 Task: Add a signature Evelyn Lewis containing 'With gratitude and best wishes, Evelyn Lewis' to email address softage.1@softage.net and add a folder Gardening
Action: Mouse moved to (104, 136)
Screenshot: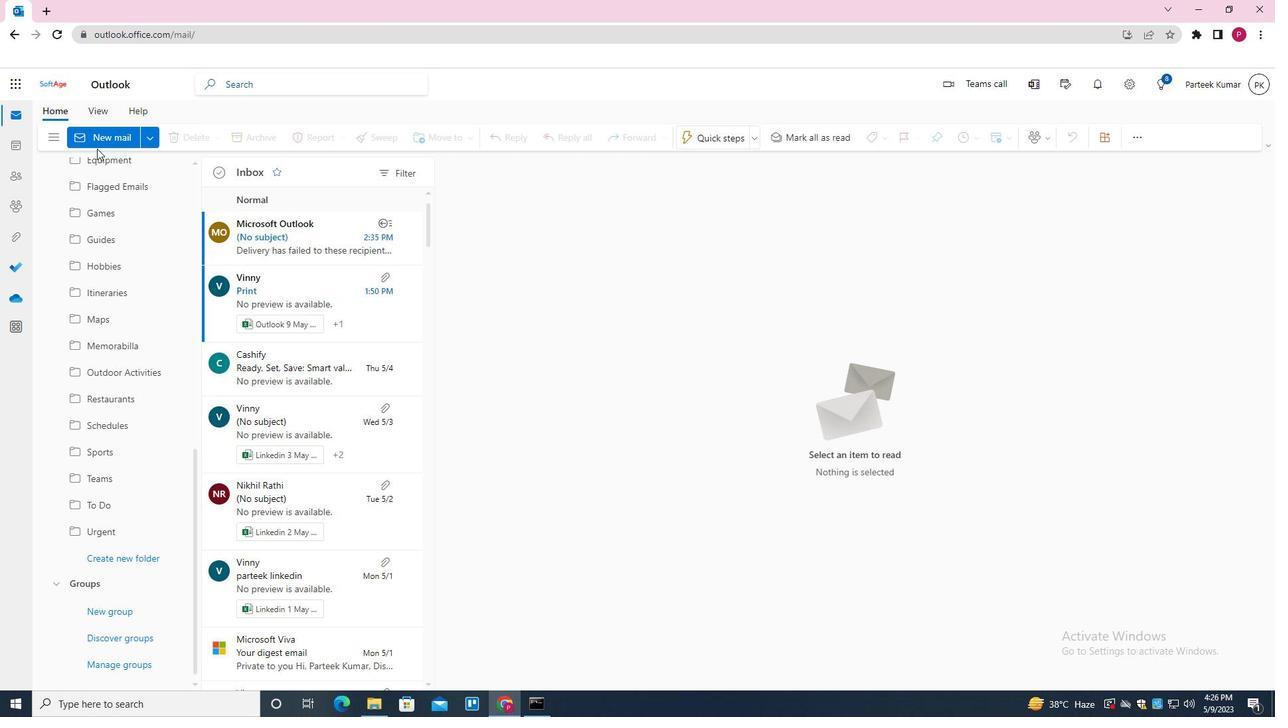 
Action: Mouse pressed left at (104, 136)
Screenshot: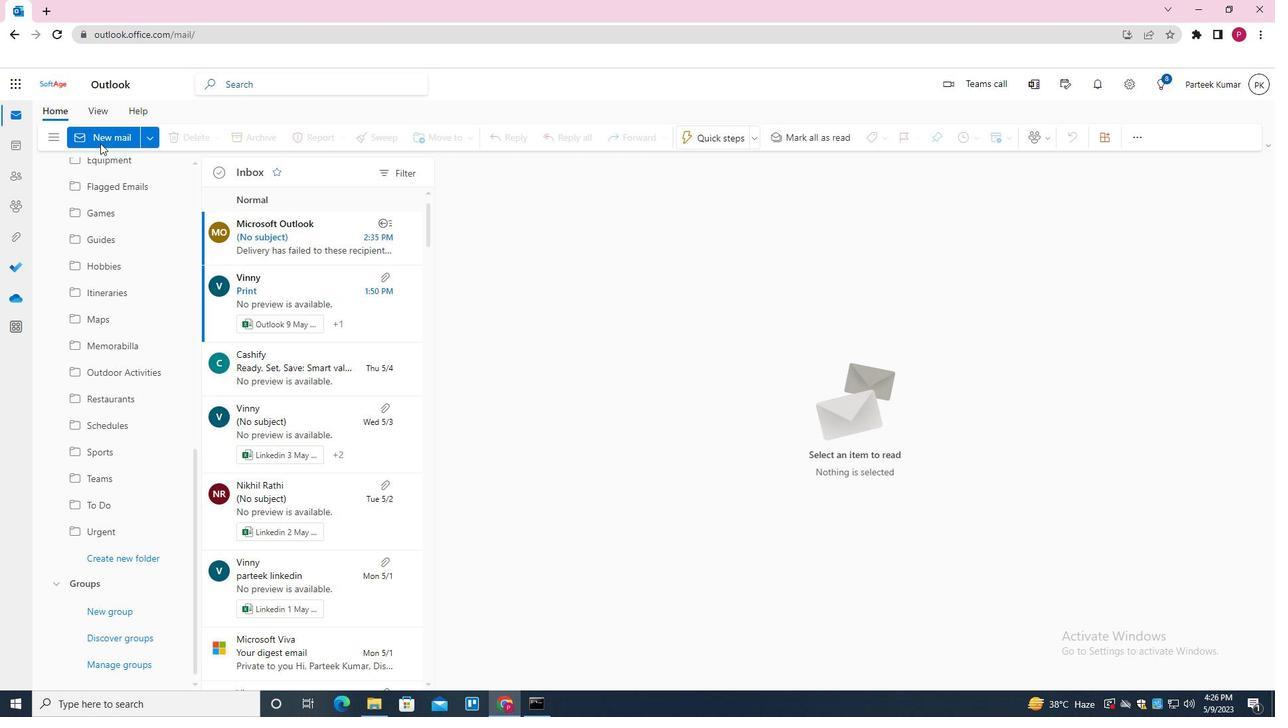 
Action: Mouse moved to (775, 346)
Screenshot: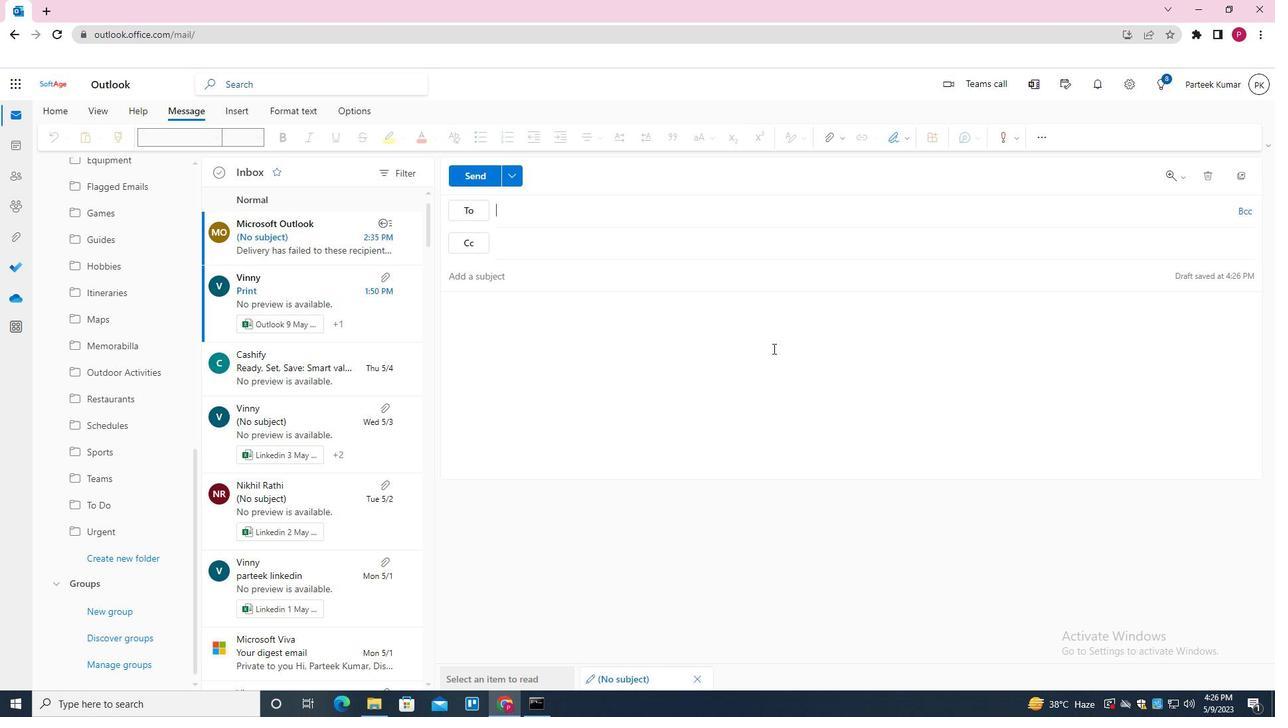 
Action: Mouse pressed left at (775, 346)
Screenshot: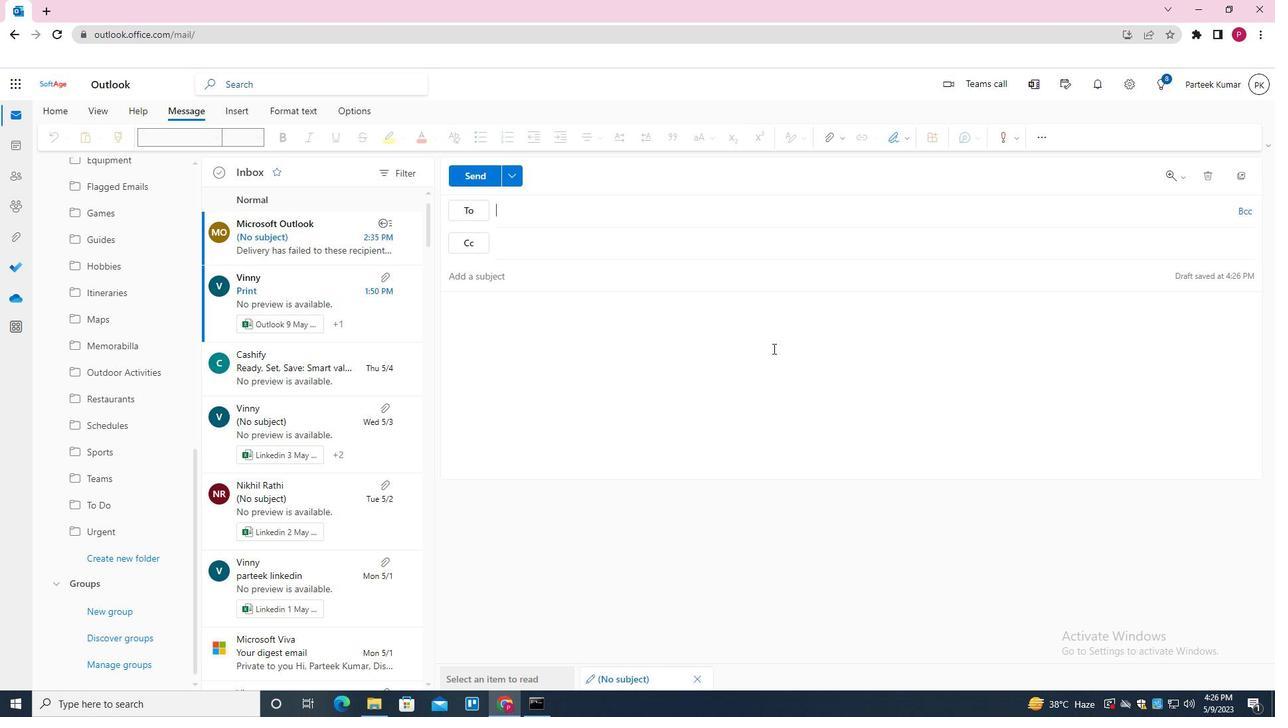 
Action: Mouse moved to (903, 136)
Screenshot: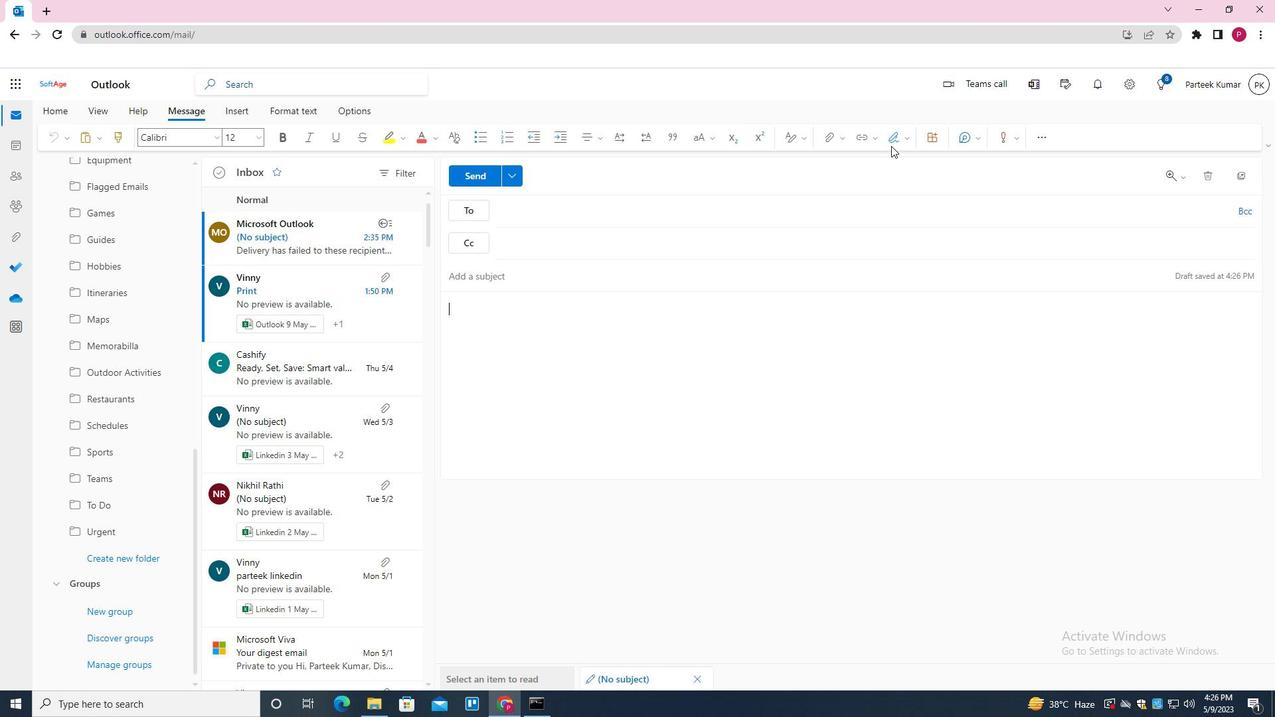 
Action: Mouse pressed left at (903, 136)
Screenshot: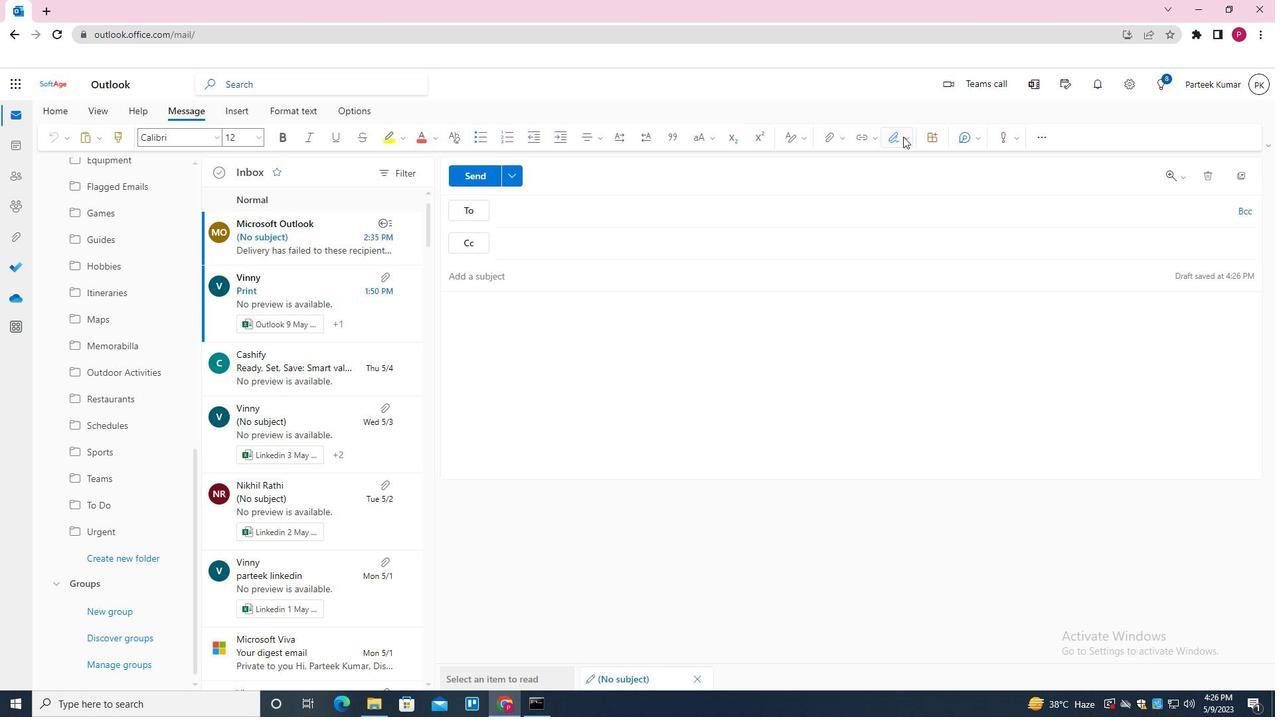 
Action: Mouse moved to (873, 532)
Screenshot: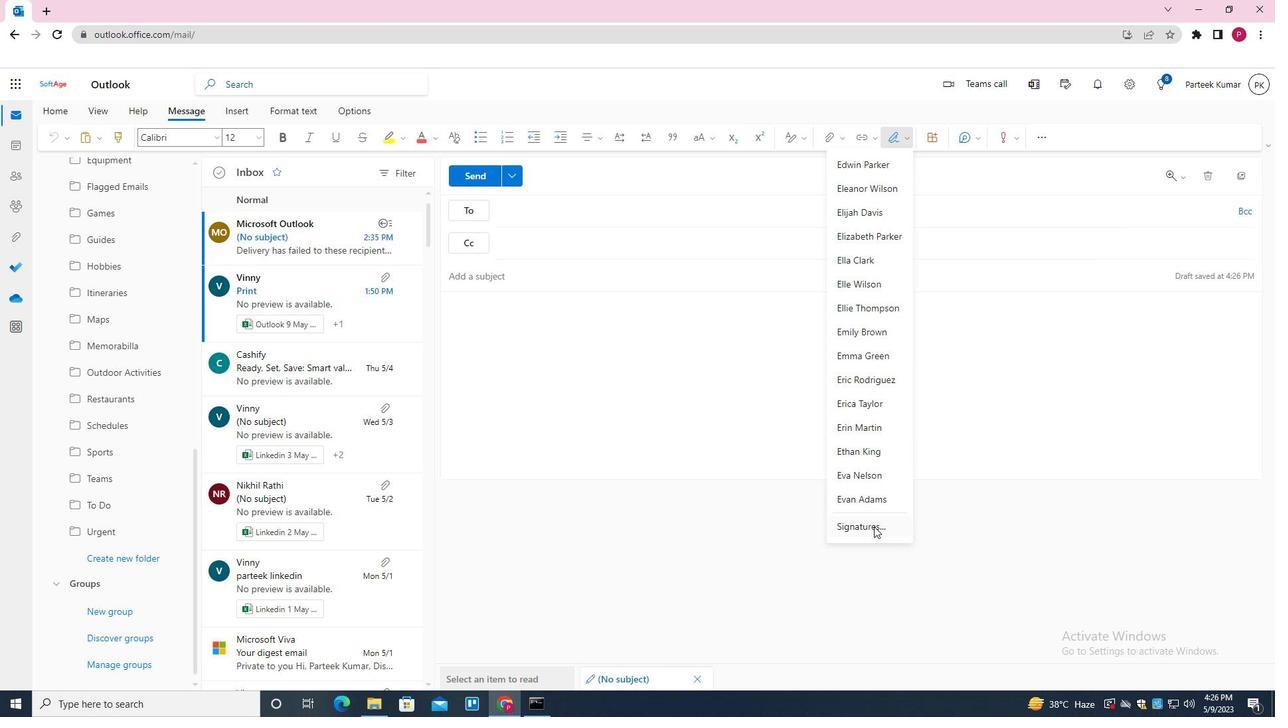 
Action: Mouse pressed left at (873, 532)
Screenshot: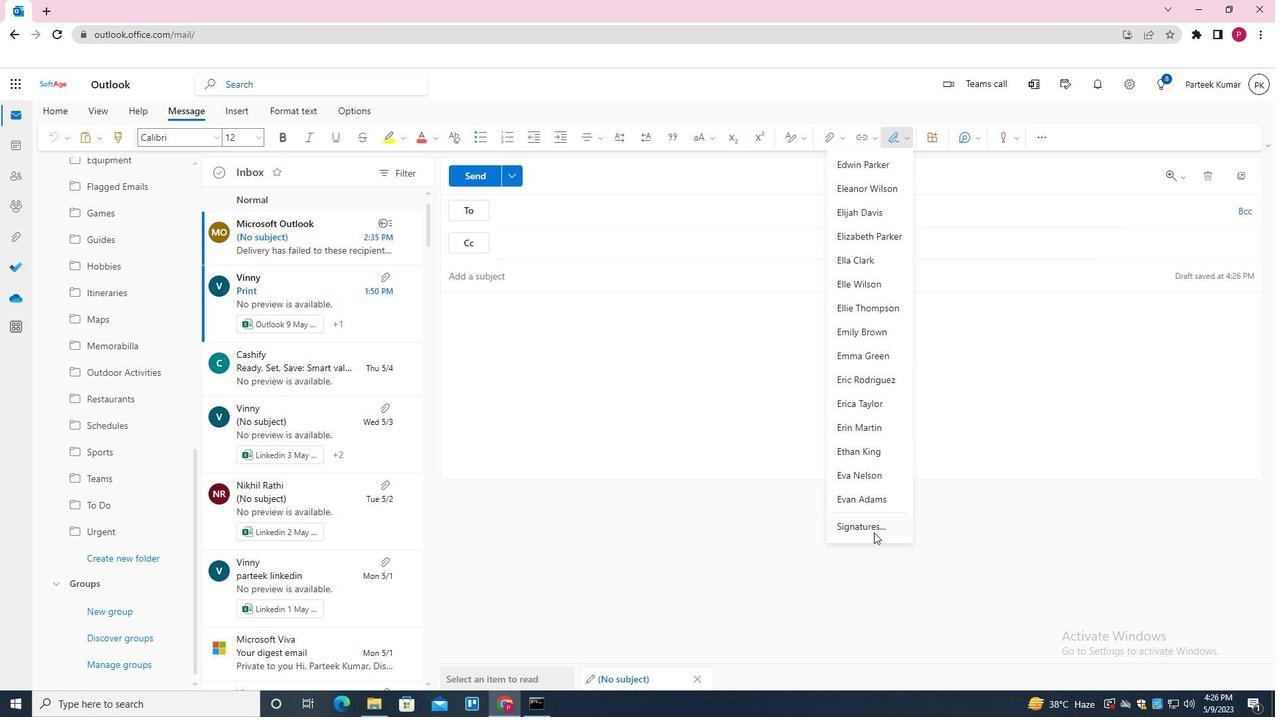 
Action: Mouse moved to (570, 223)
Screenshot: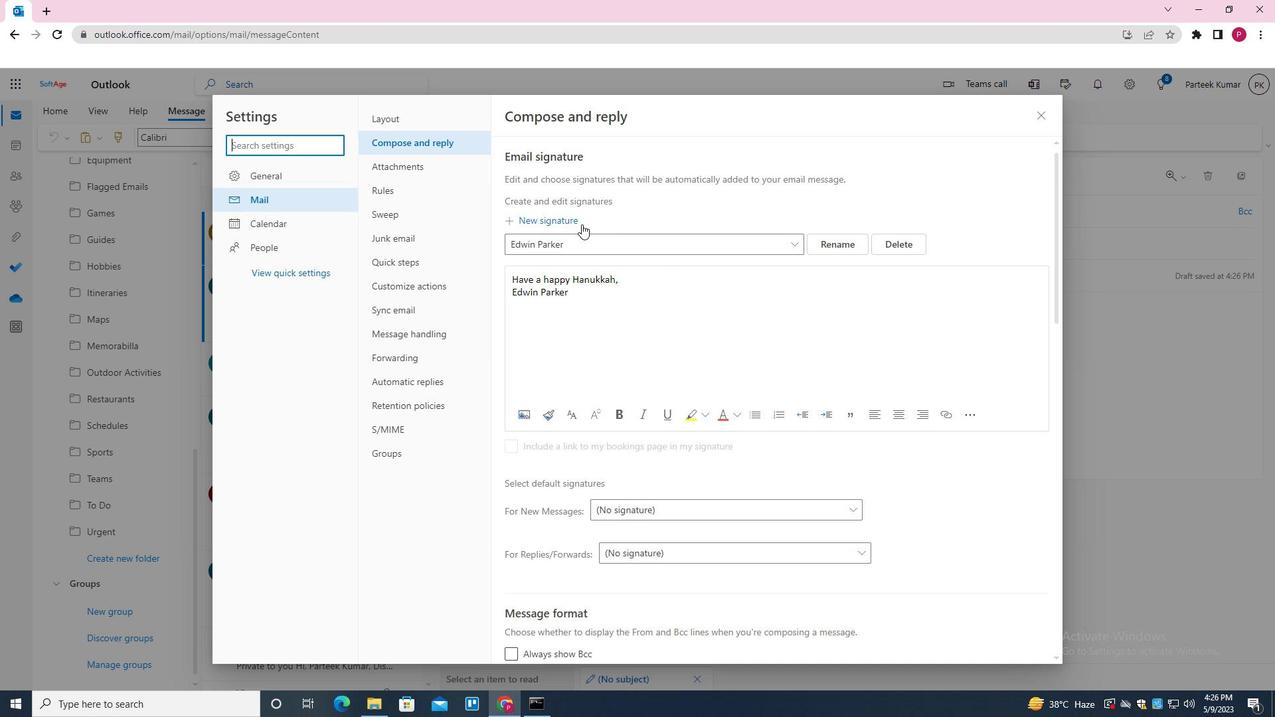 
Action: Mouse pressed left at (570, 223)
Screenshot: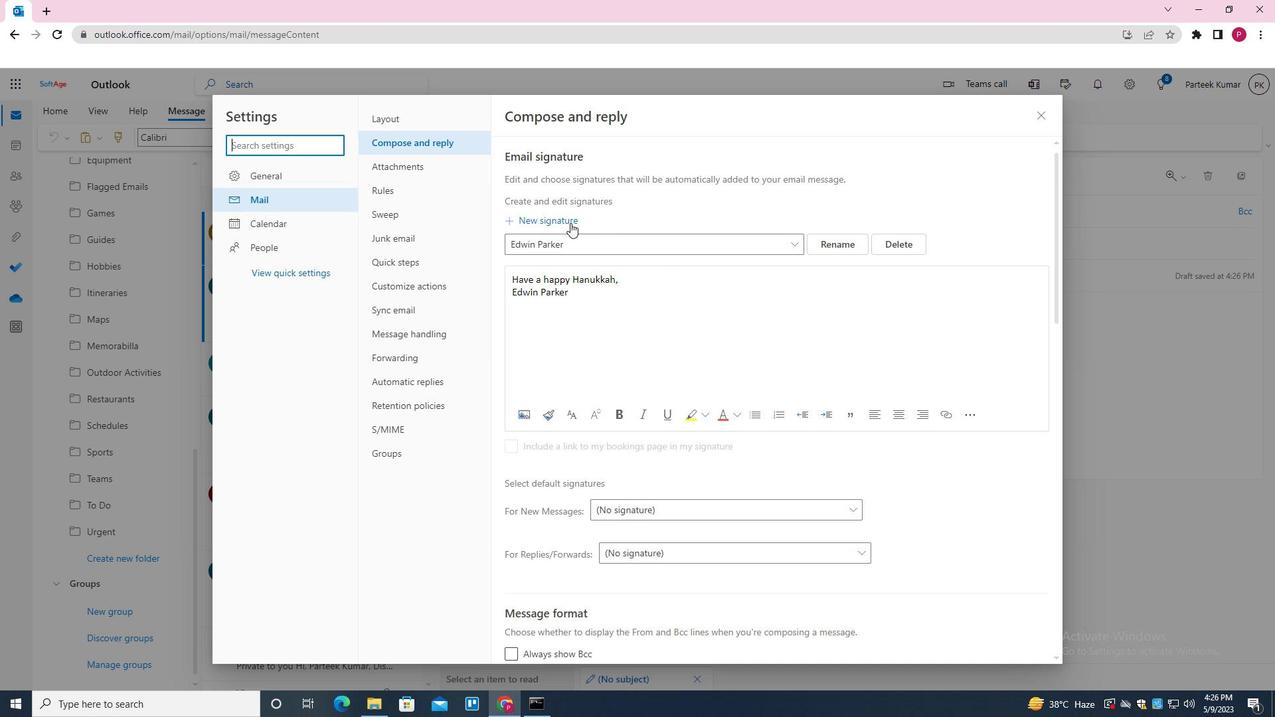 
Action: Mouse moved to (577, 237)
Screenshot: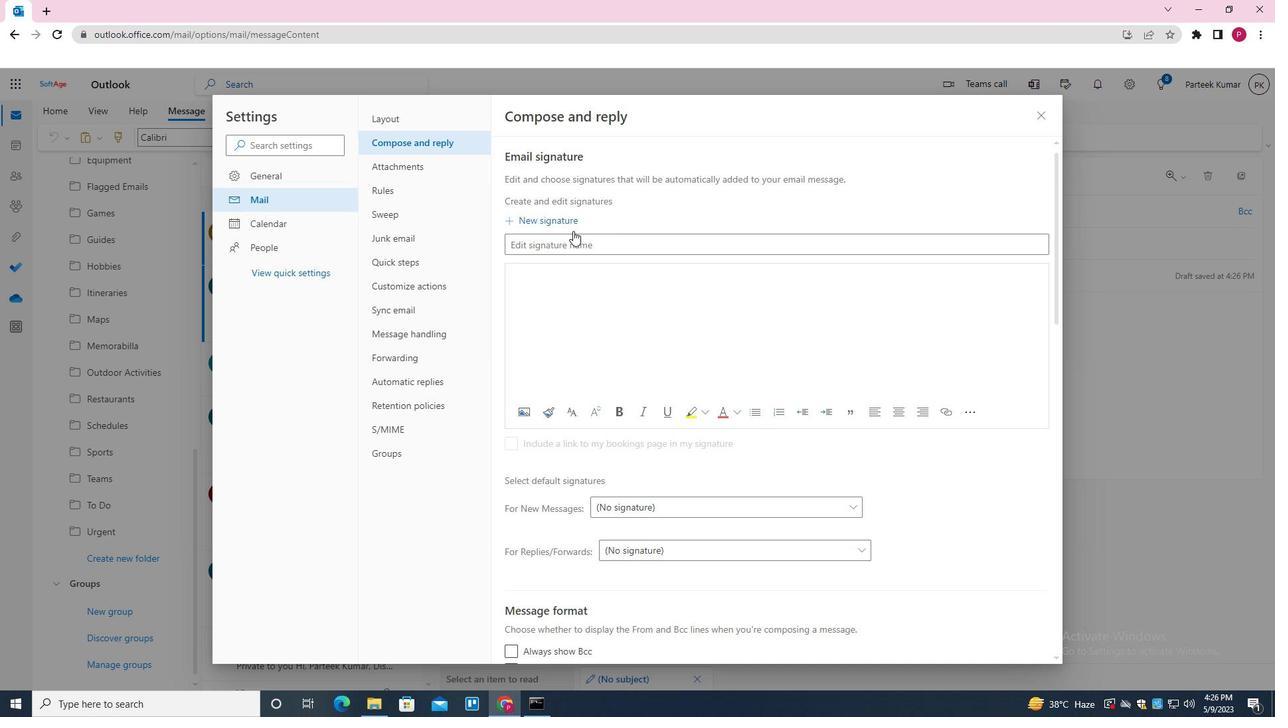 
Action: Mouse pressed left at (577, 237)
Screenshot: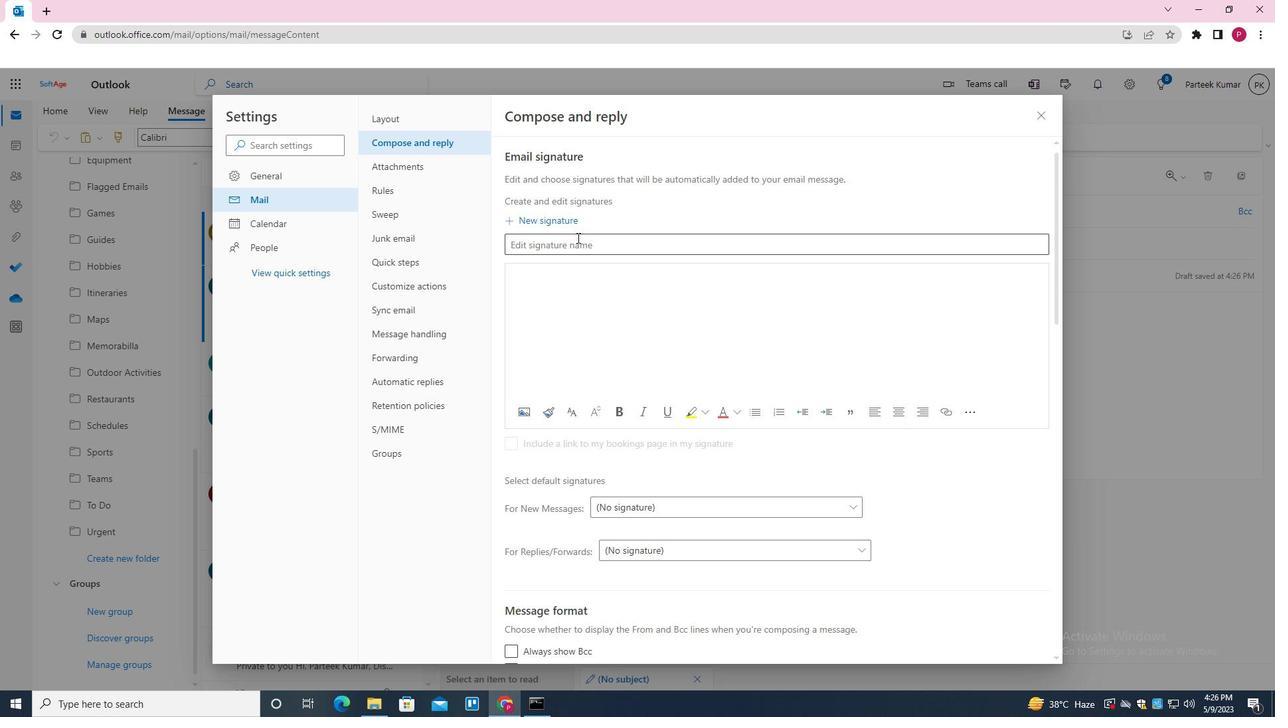 
Action: Key pressed <Key.shift><Key.shift><Key.shift>EVELYN<Key.space><Key.shift><Key.shift><Key.shift><Key.shift><Key.shift>LEWIS
Screenshot: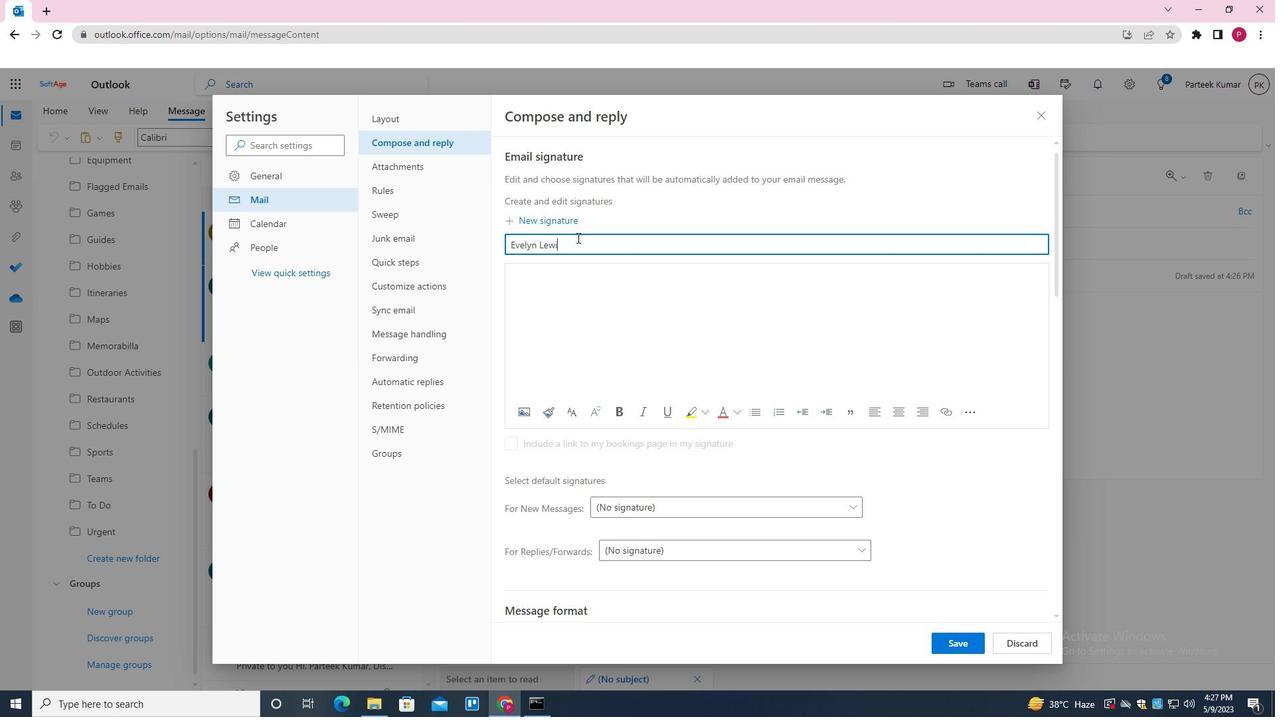 
Action: Mouse moved to (589, 292)
Screenshot: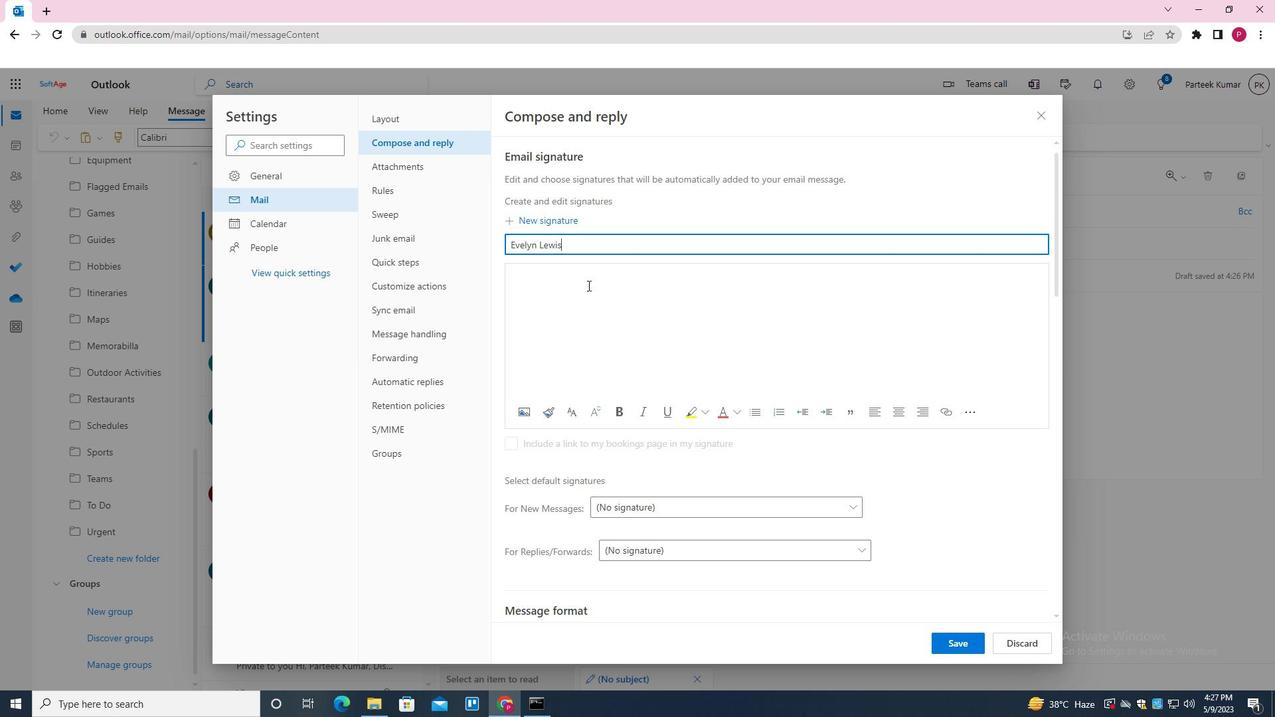 
Action: Mouse pressed left at (589, 292)
Screenshot: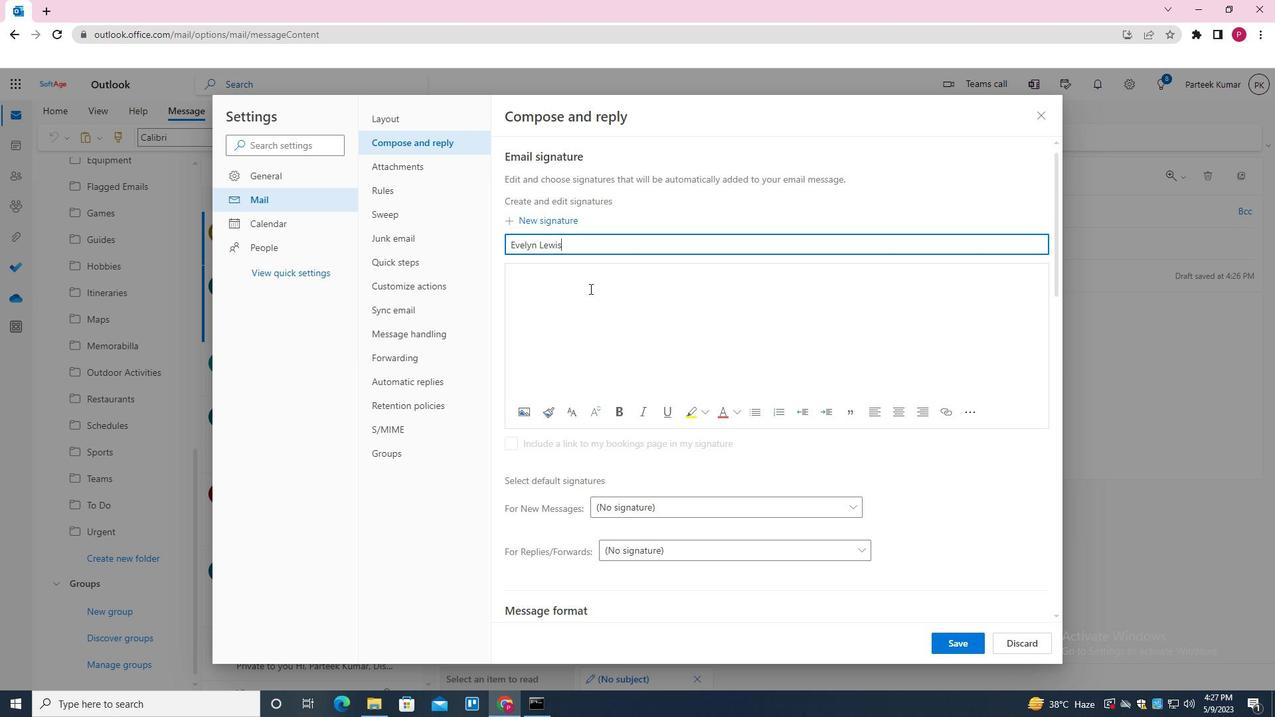 
Action: Key pressed <Key.shift>WITH<Key.space>GRATITUDE<Key.space>AND<Key.space>BEST<Key.space>WISHES<Key.space><Key.backspace>,<Key.enter><Key.shift><Key.shift><Key.shift><Key.shift><Key.shift><Key.shift><Key.shift><Key.shift><Key.shift><Key.shift><Key.shift><Key.shift><Key.shift><Key.shift><Key.shift><Key.shift><Key.shift><Key.shift><Key.shift>EVELYN<Key.space><Key.shift>LEWIS
Screenshot: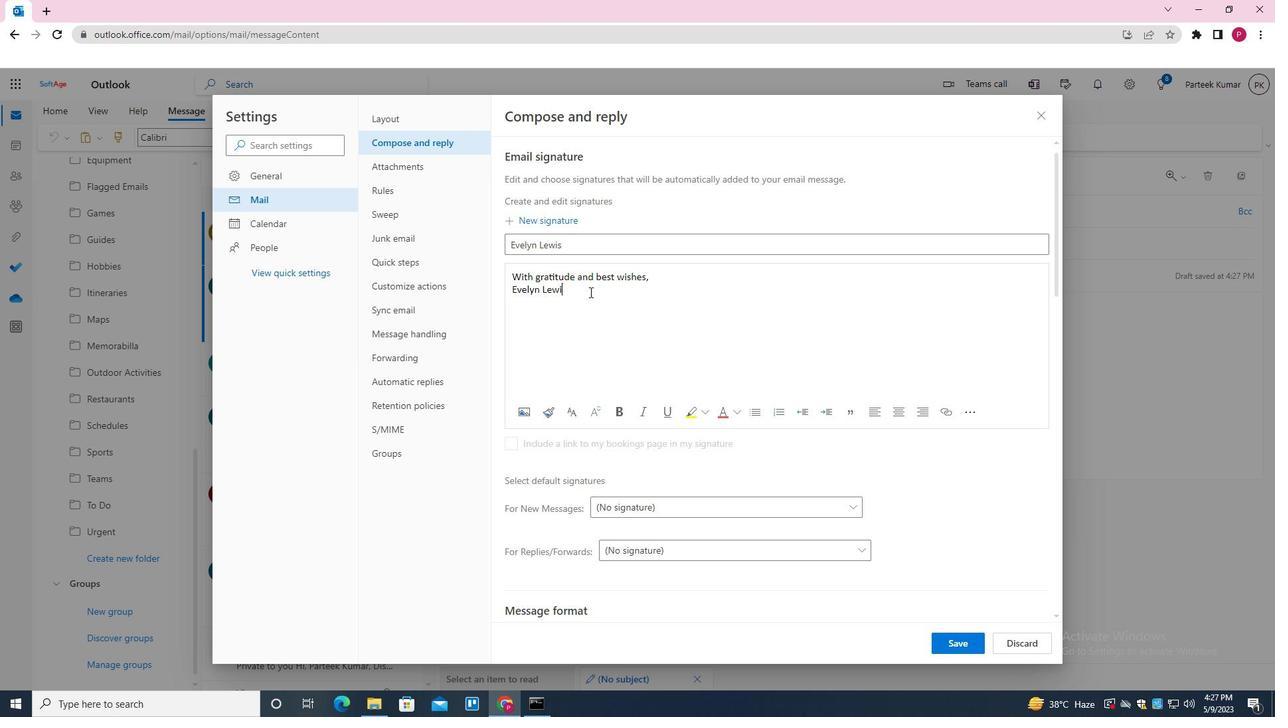 
Action: Mouse moved to (943, 644)
Screenshot: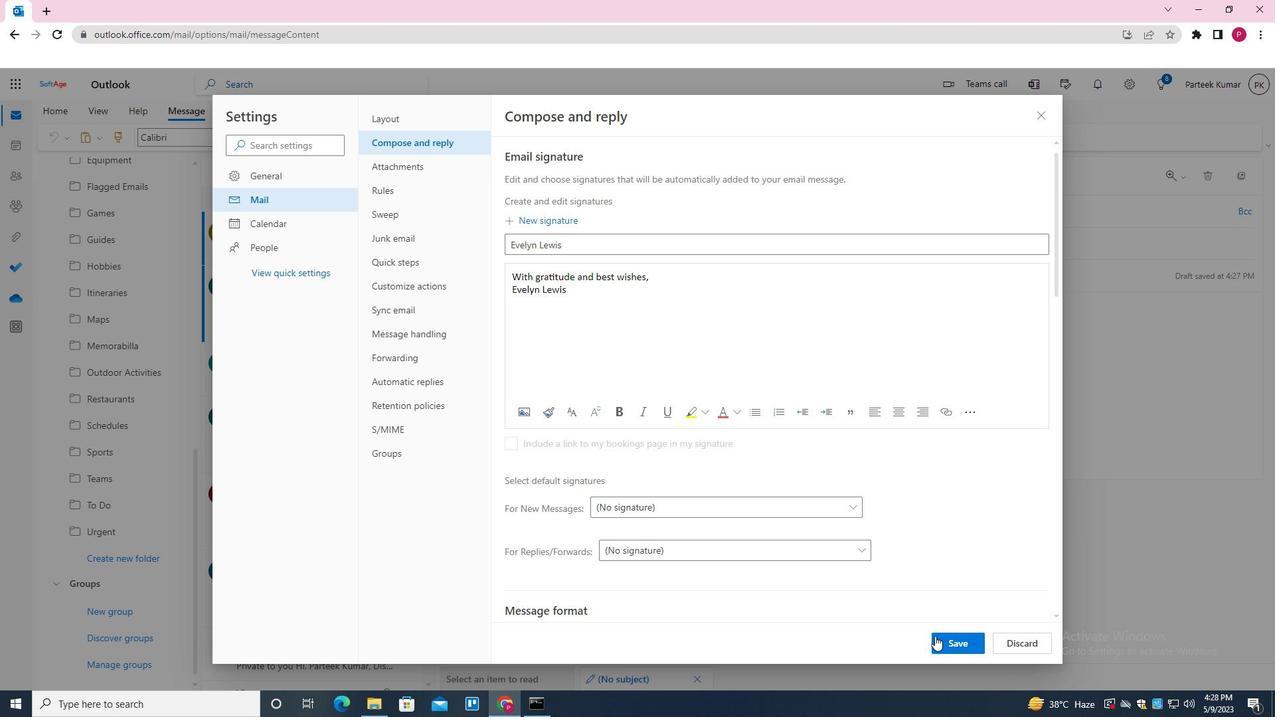 
Action: Mouse pressed left at (943, 644)
Screenshot: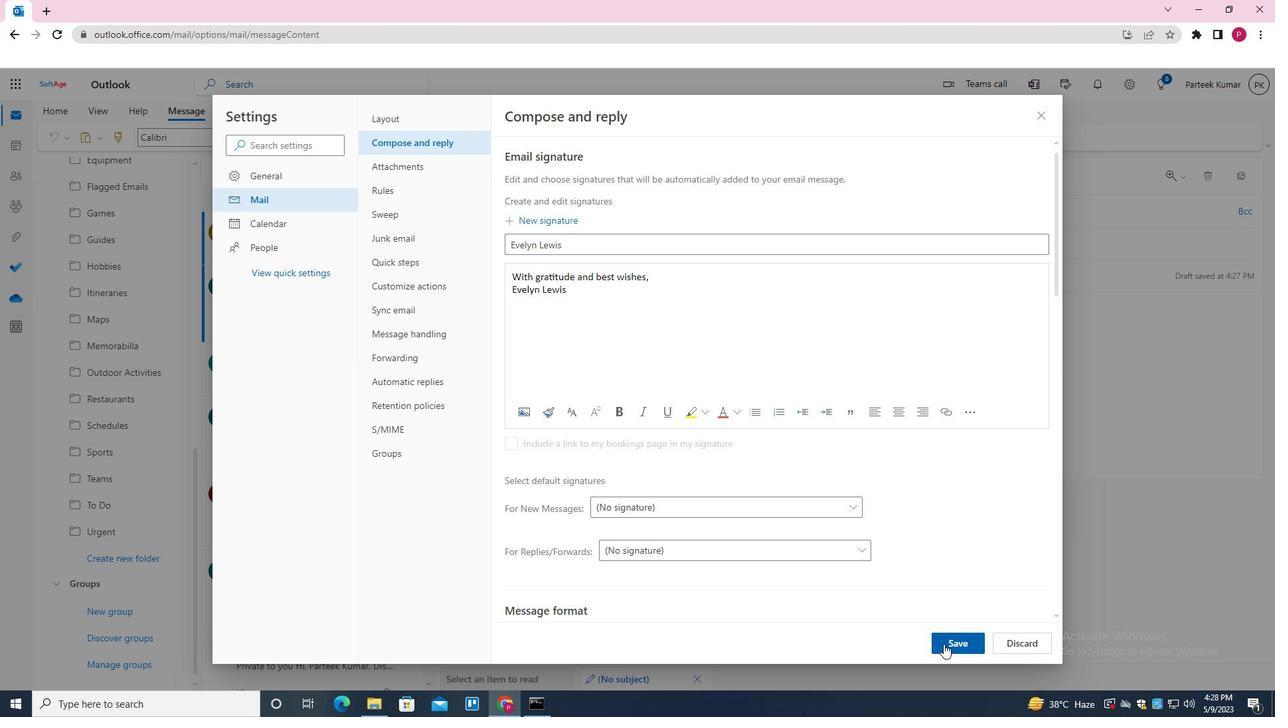 
Action: Mouse moved to (1038, 121)
Screenshot: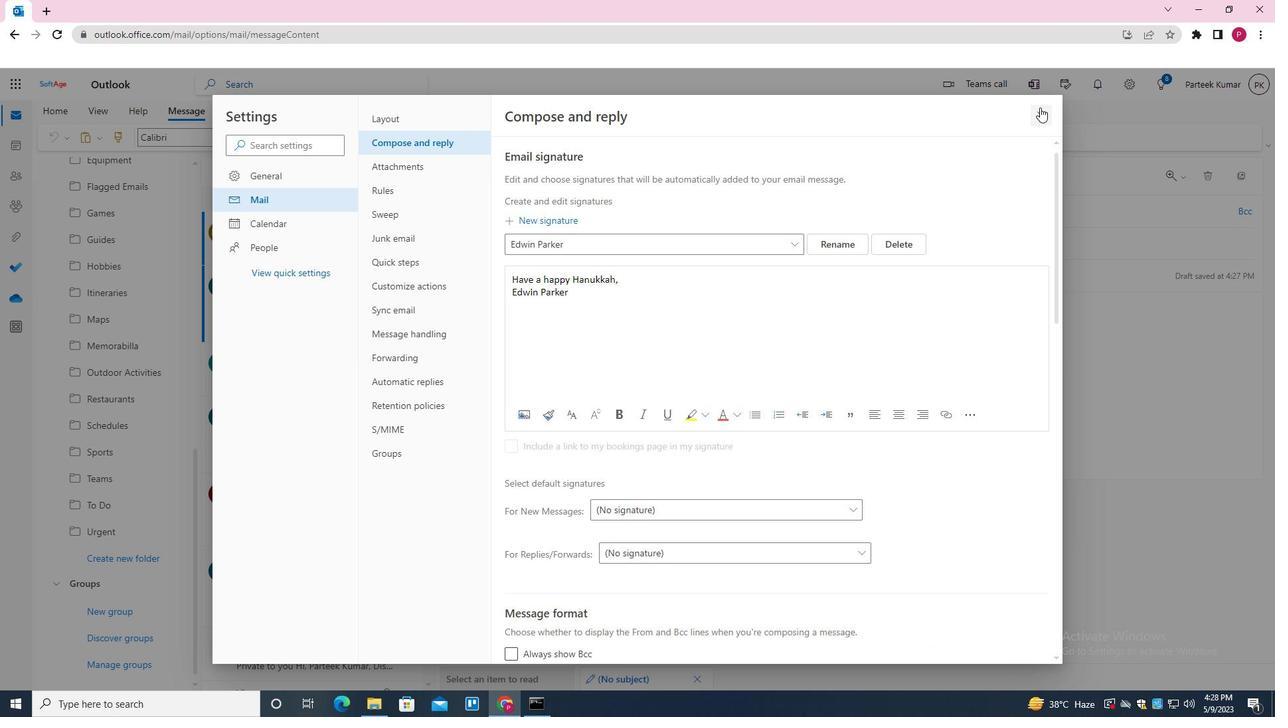
Action: Mouse pressed left at (1038, 121)
Screenshot: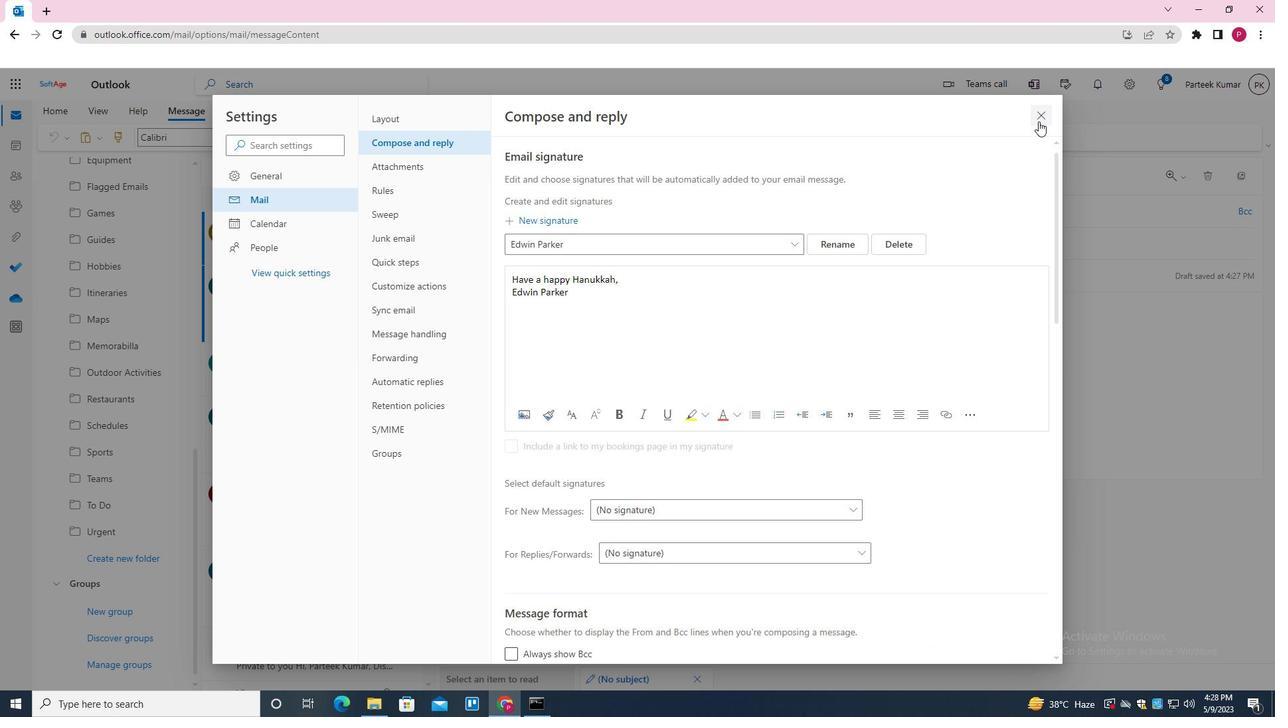
Action: Mouse moved to (539, 302)
Screenshot: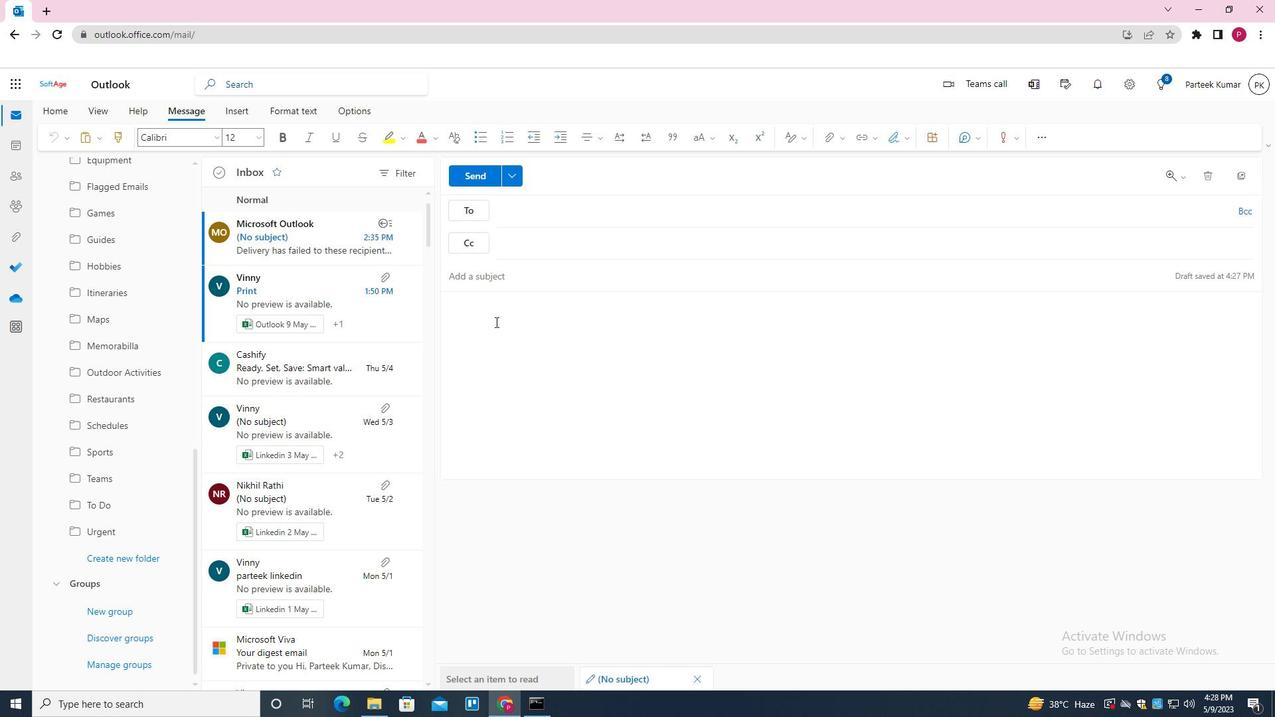 
Action: Mouse pressed left at (539, 302)
Screenshot: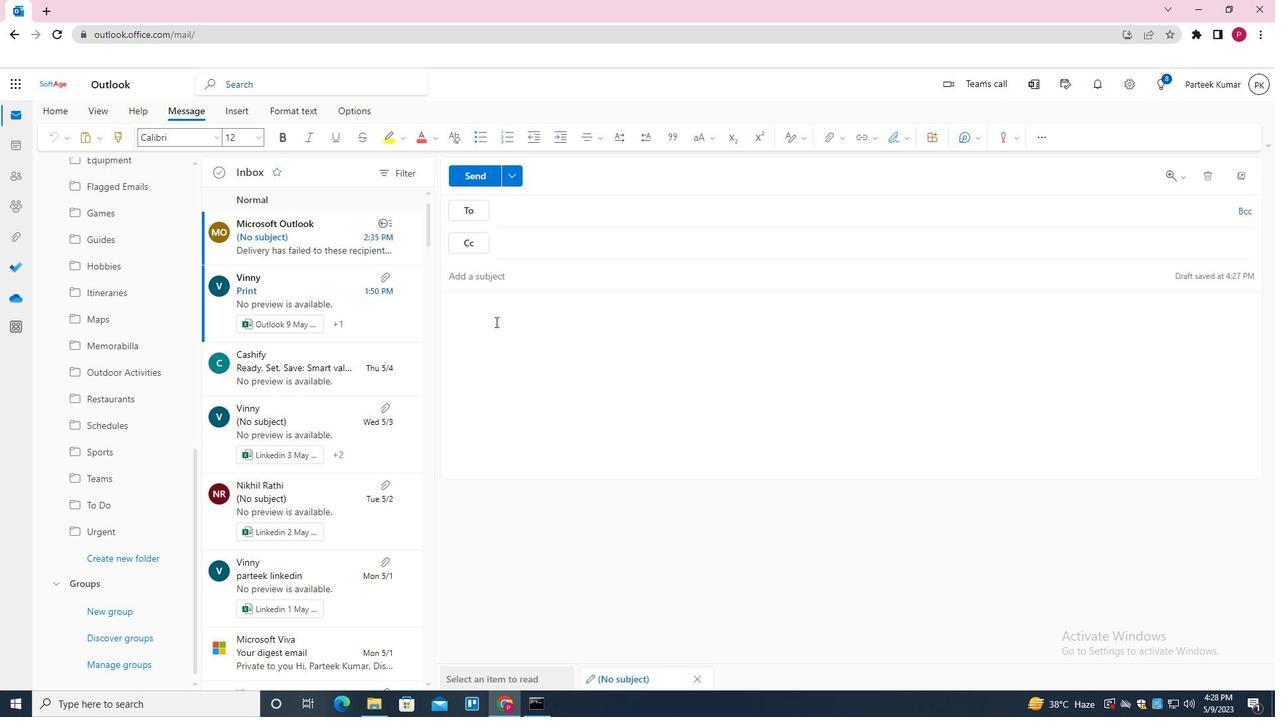 
Action: Mouse moved to (905, 138)
Screenshot: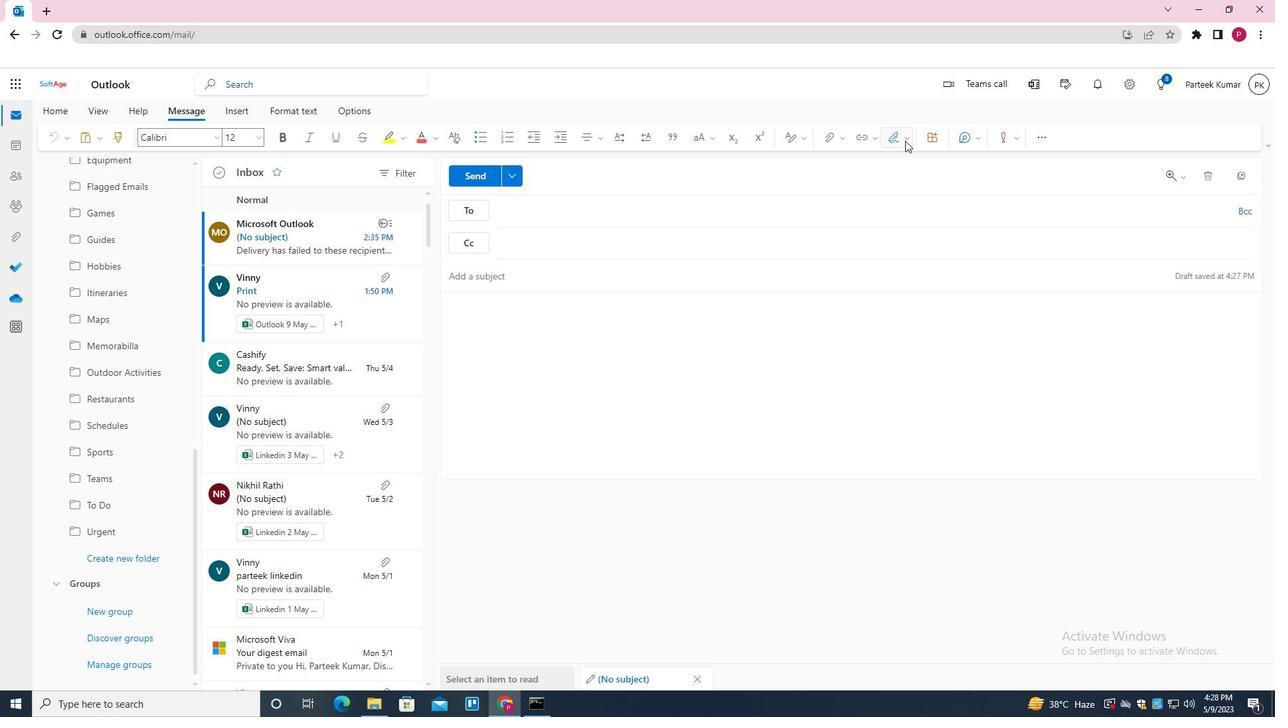 
Action: Mouse pressed left at (905, 138)
Screenshot: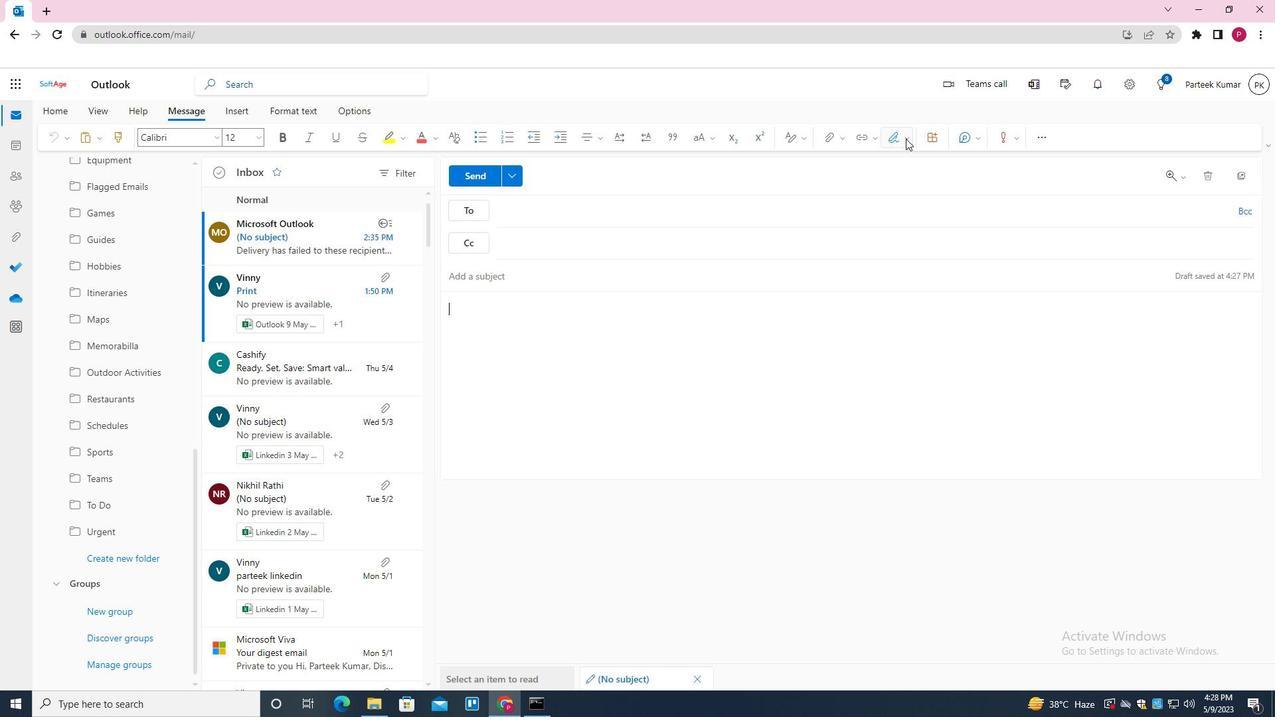 
Action: Mouse moved to (883, 527)
Screenshot: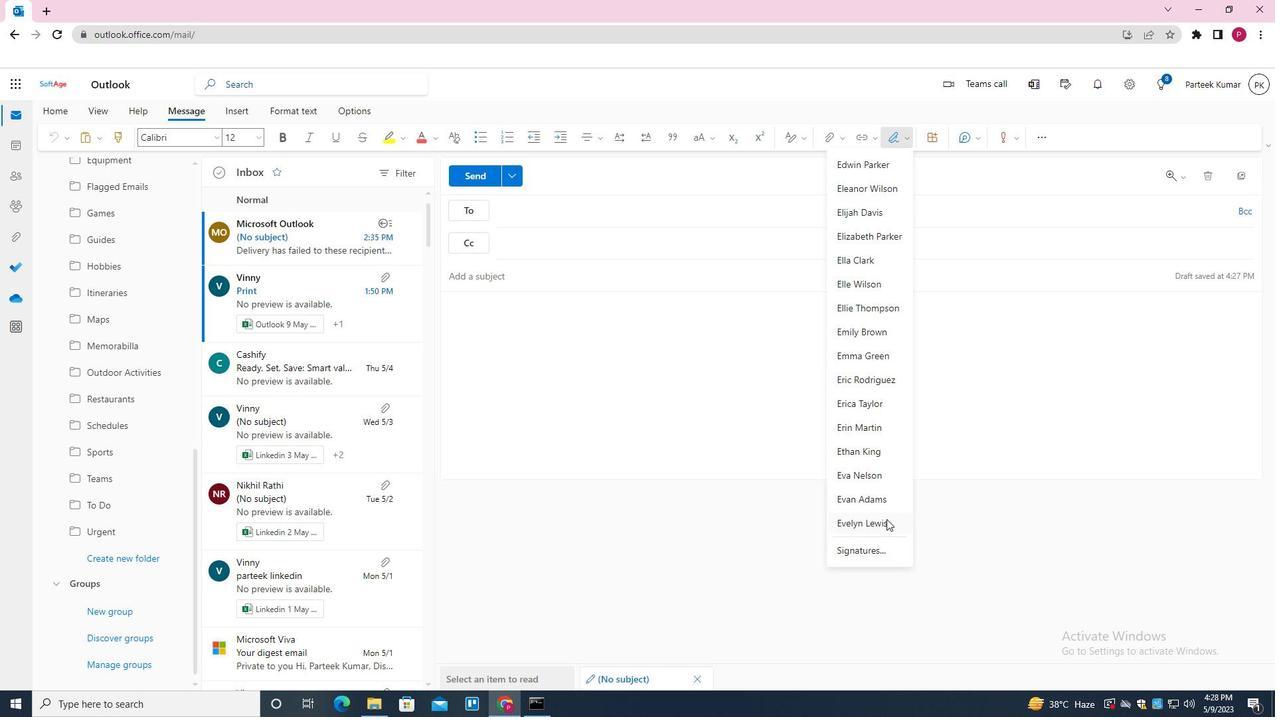
Action: Mouse pressed left at (883, 527)
Screenshot: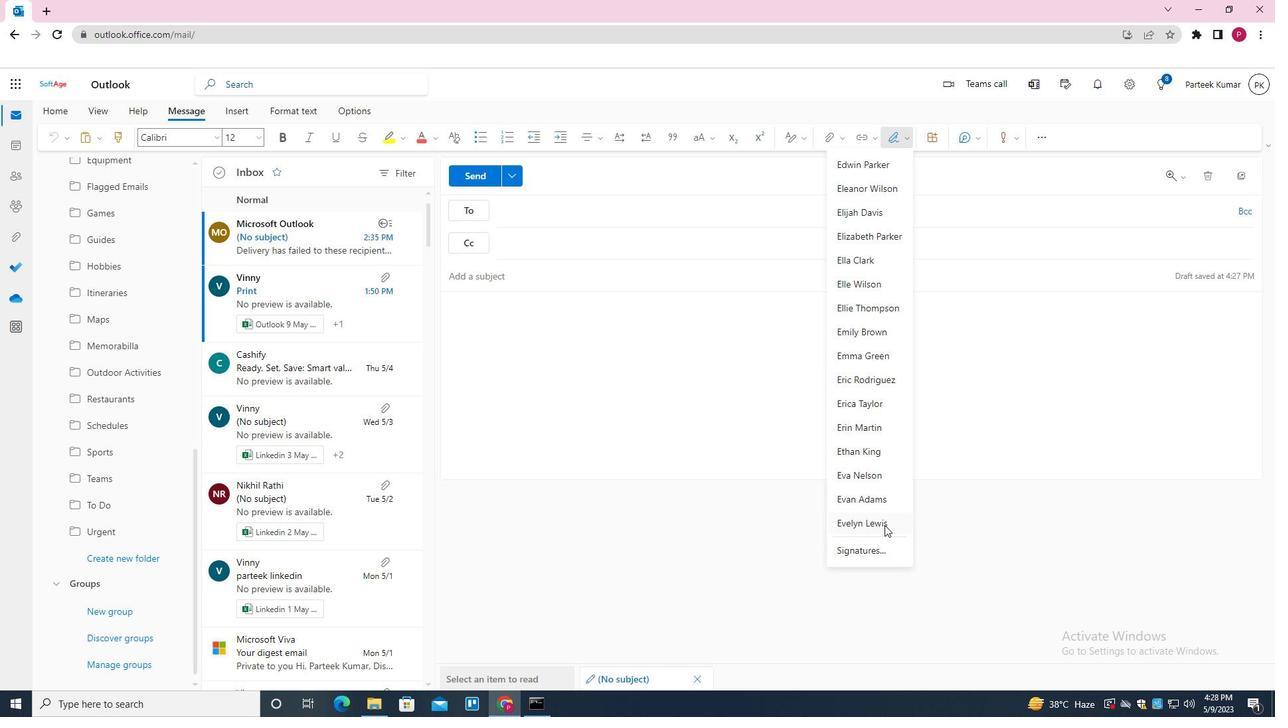 
Action: Mouse moved to (550, 210)
Screenshot: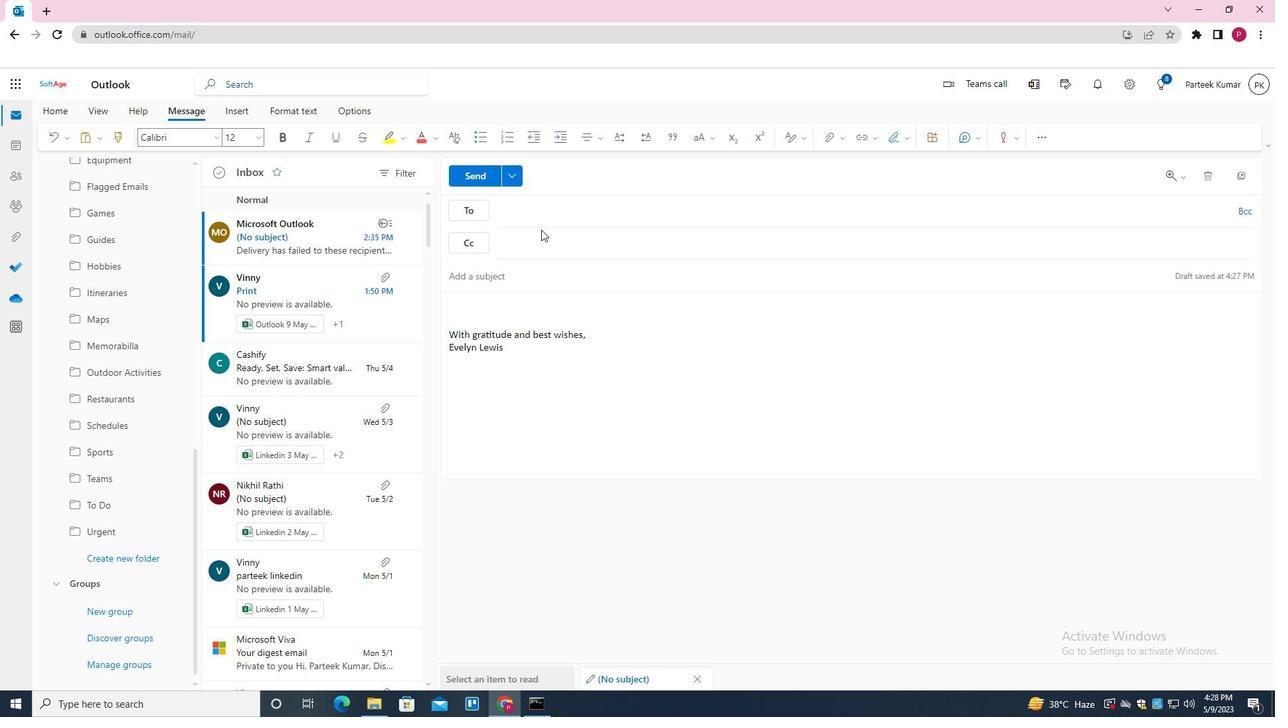 
Action: Mouse pressed left at (550, 210)
Screenshot: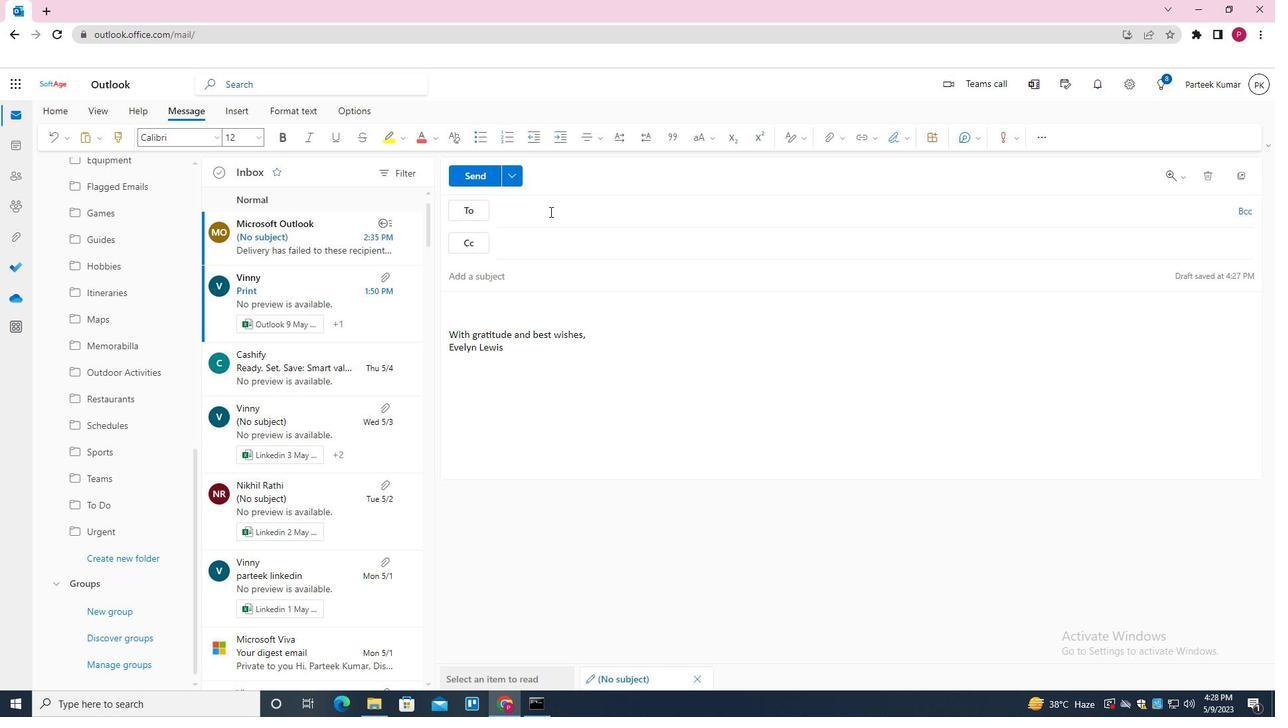 
Action: Key pressed SOFTA<Key.down><Key.up><Key.enter>
Screenshot: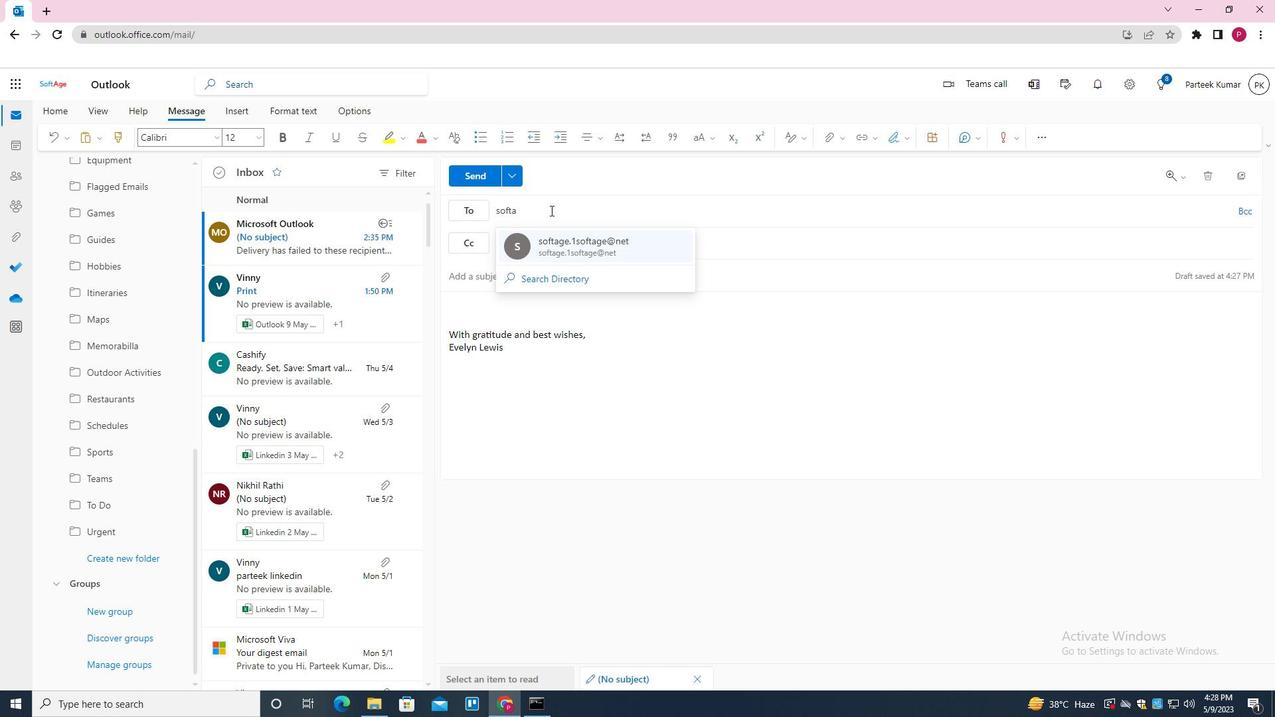 
Action: Mouse moved to (116, 569)
Screenshot: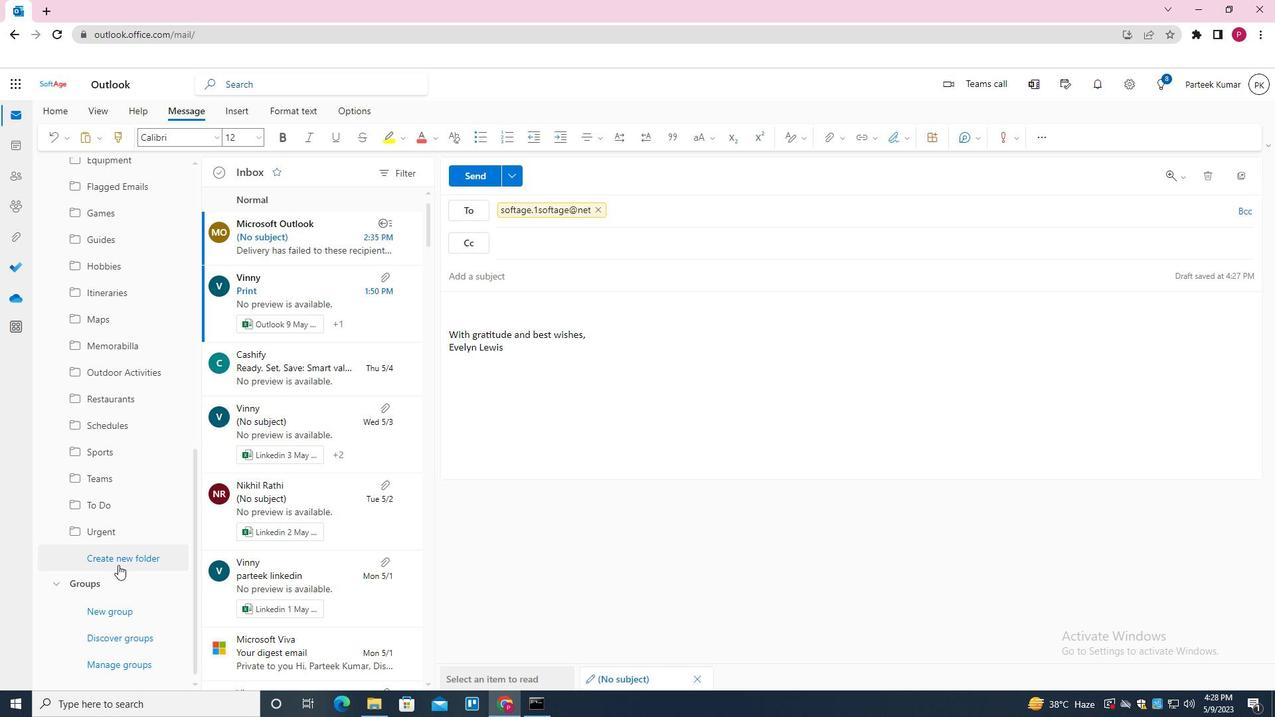 
Action: Mouse scrolled (116, 568) with delta (0, 0)
Screenshot: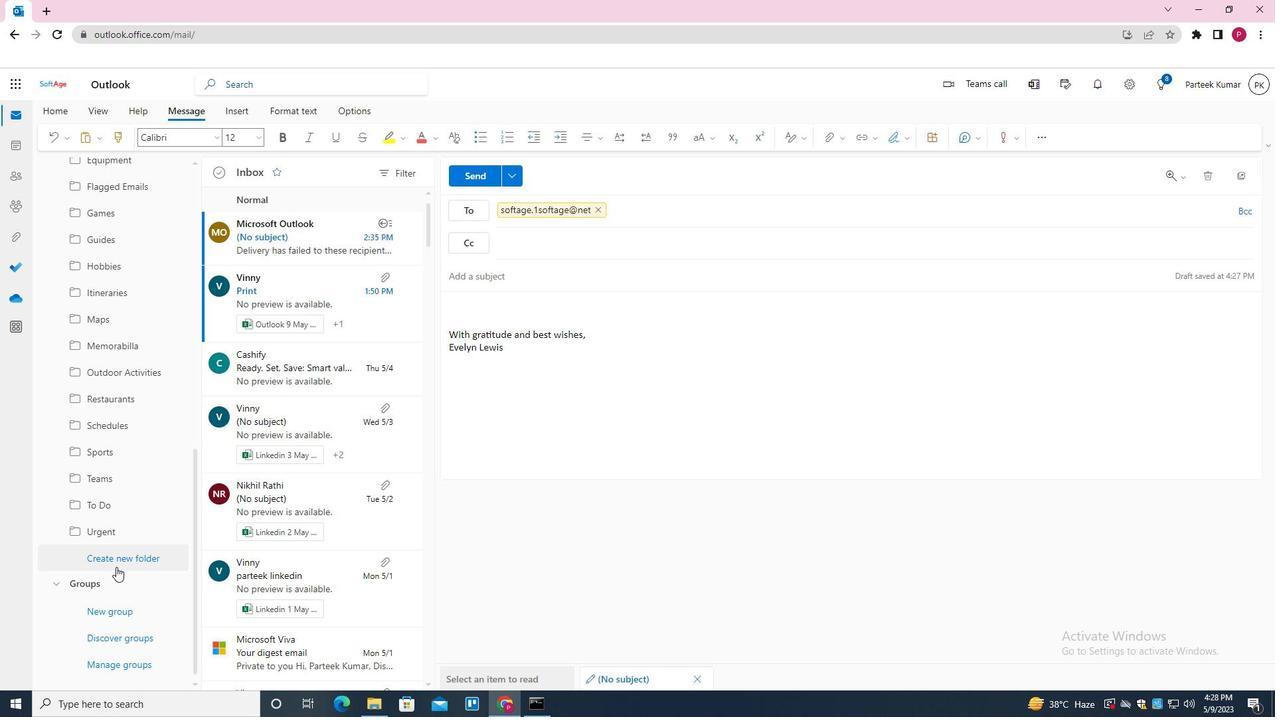 
Action: Mouse moved to (118, 560)
Screenshot: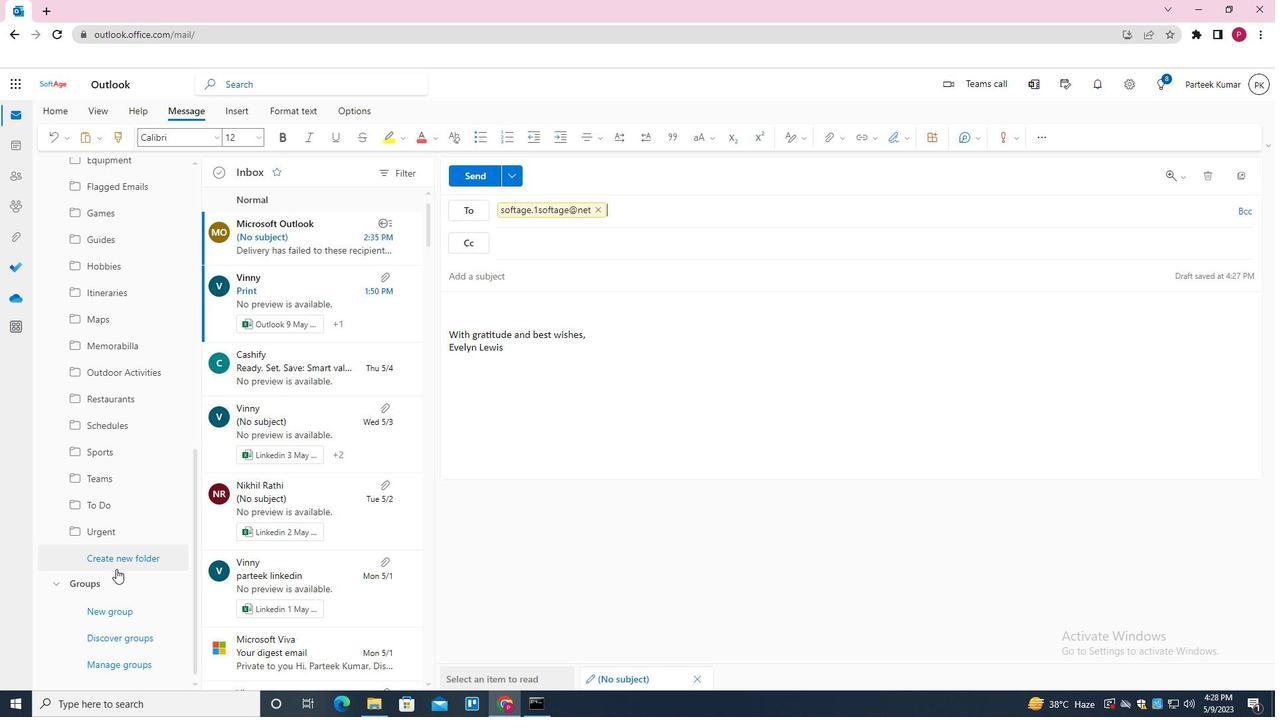 
Action: Mouse pressed left at (118, 560)
Screenshot: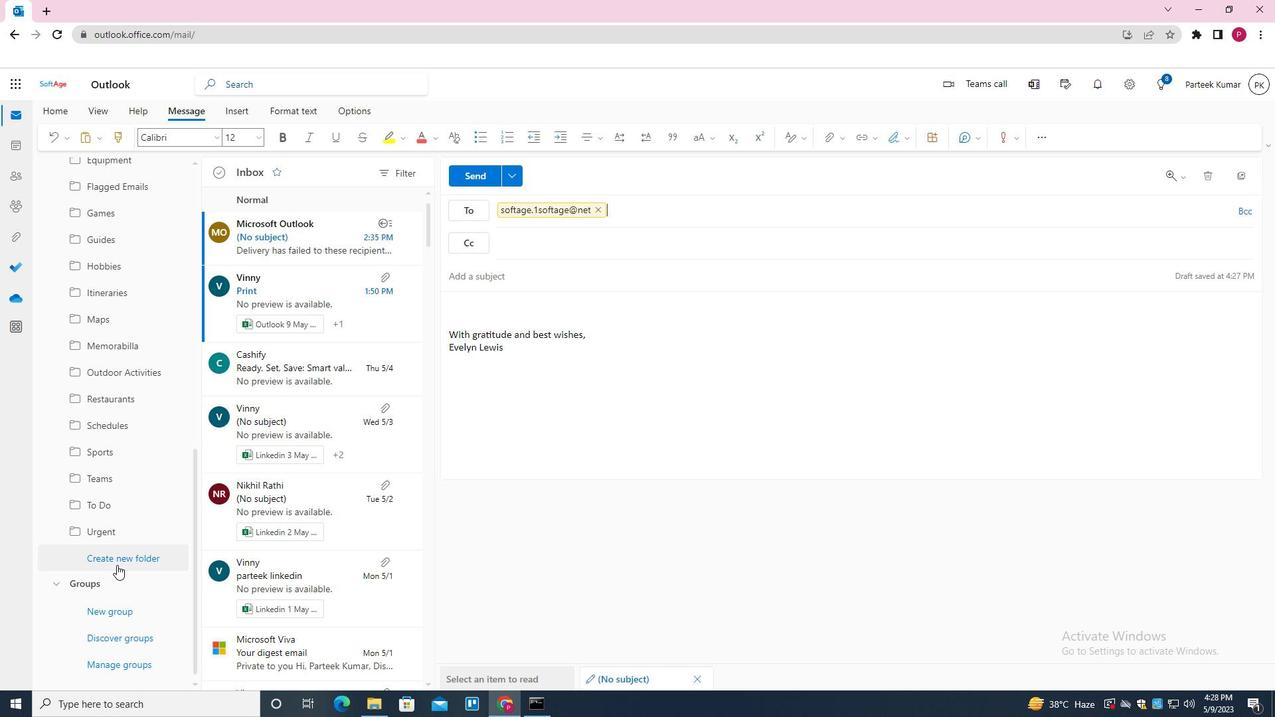 
Action: Key pressed <Key.shift>GARDENING
Screenshot: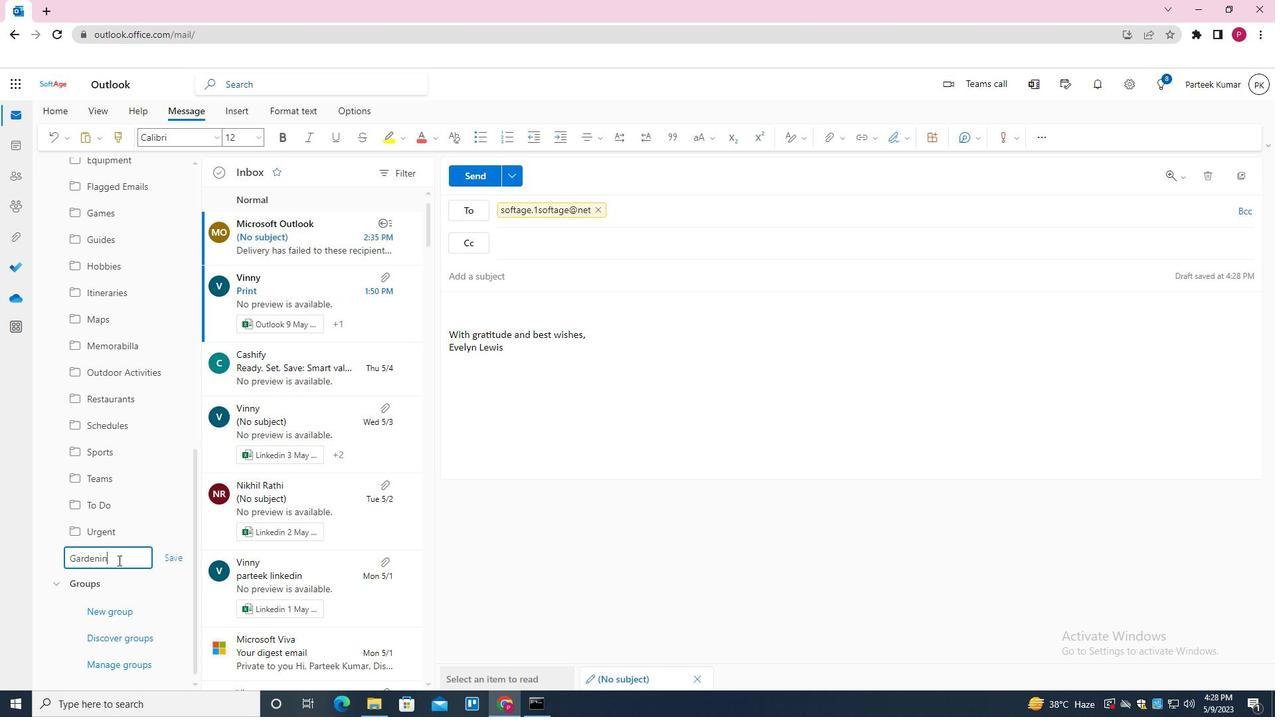
Action: Mouse moved to (139, 558)
Screenshot: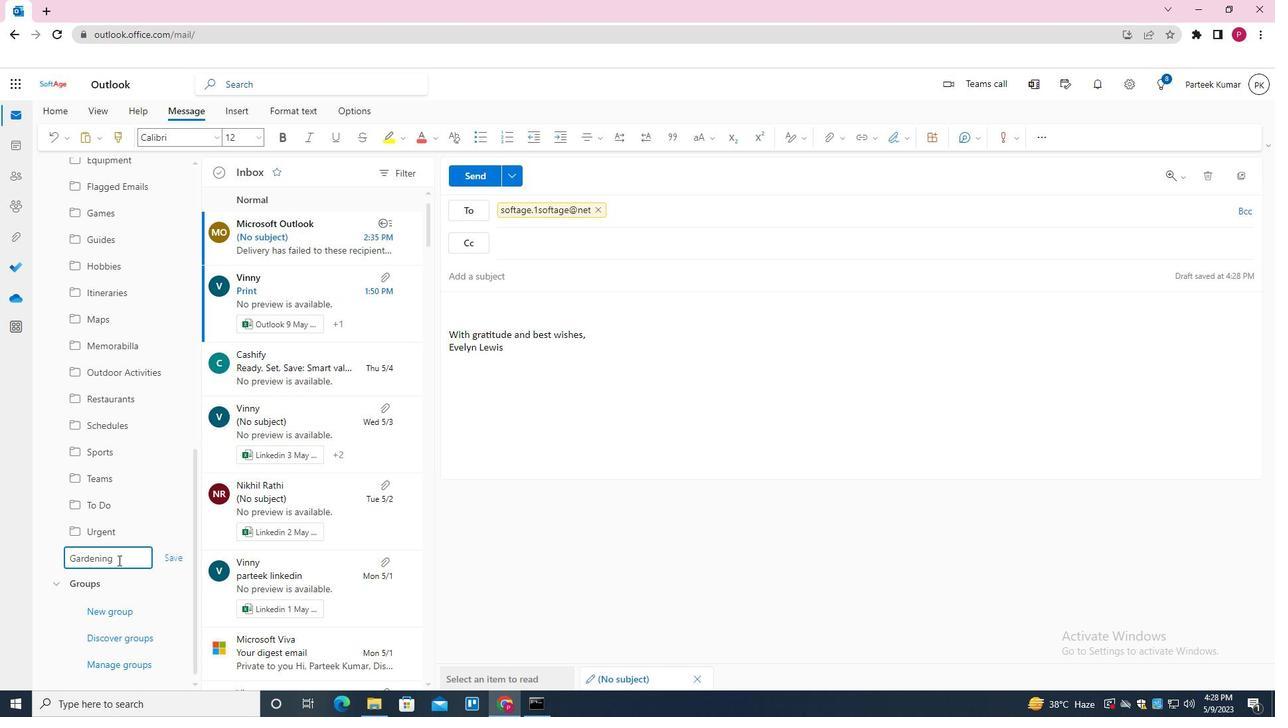 
Action: Key pressed <Key.enter>
Screenshot: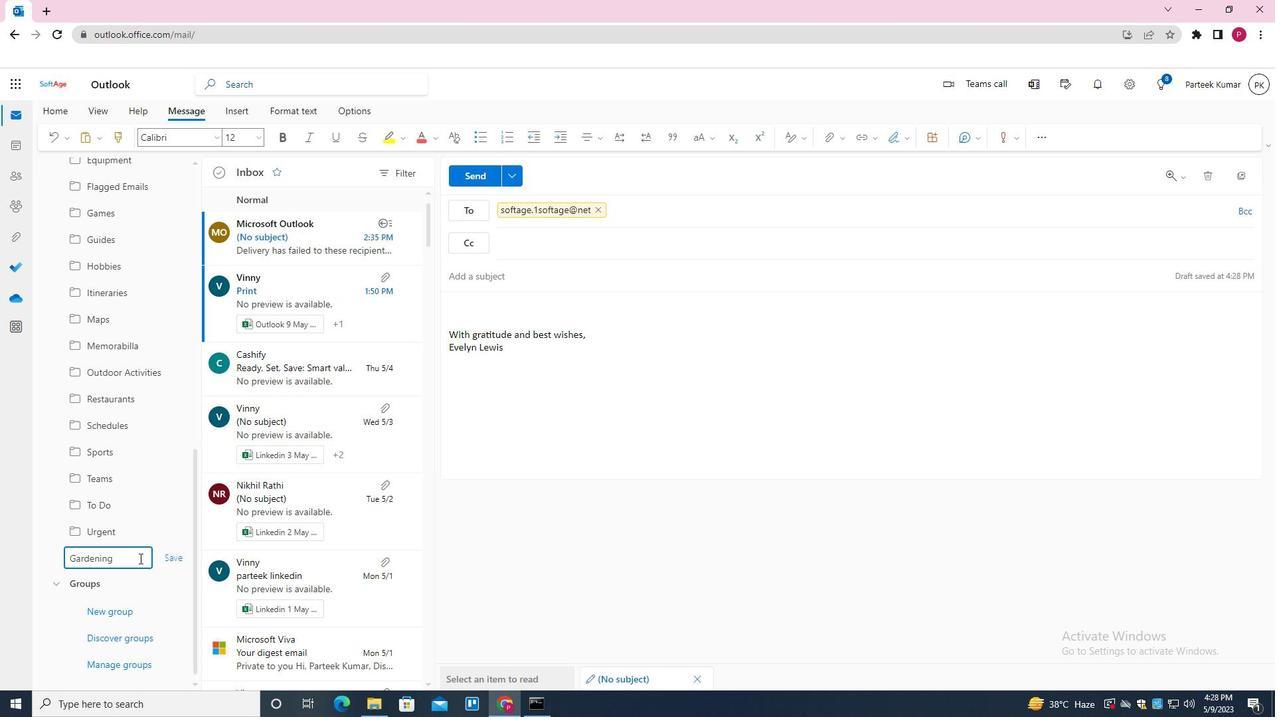 
Action: Mouse moved to (154, 502)
Screenshot: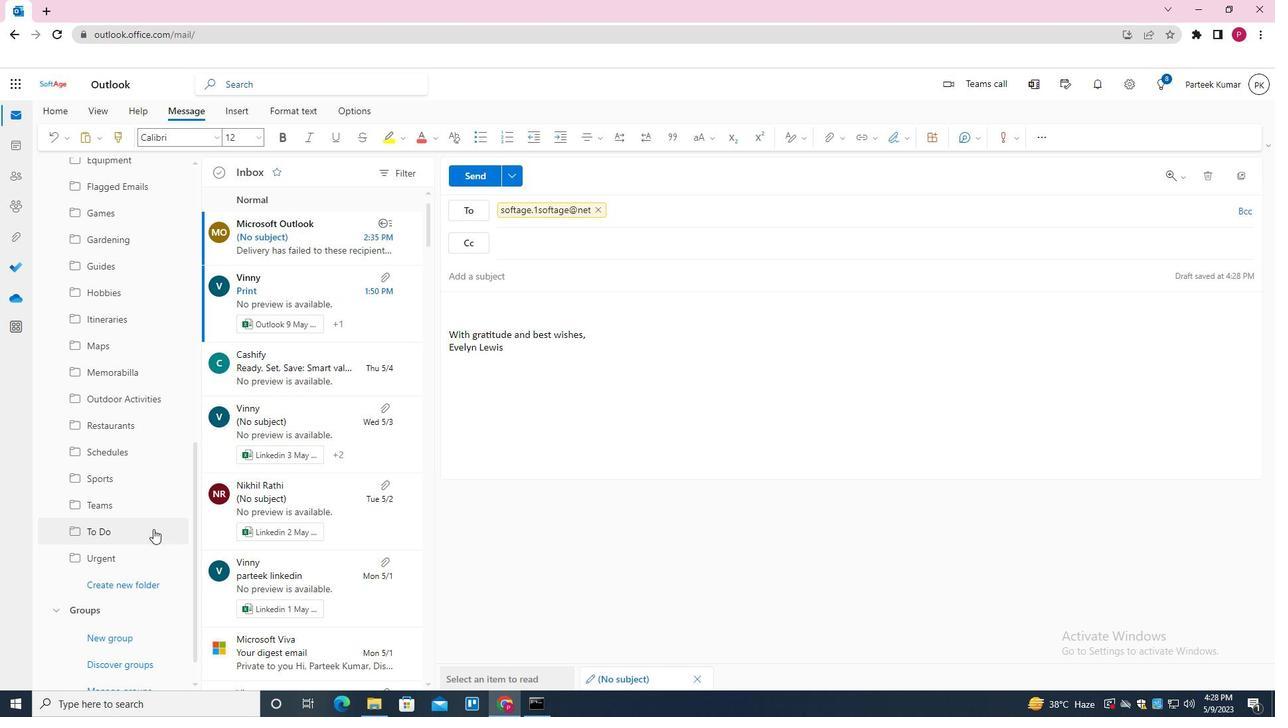 
